 Task: Determine the best route from Portland to Olympic National Park.
Action: Mouse moved to (199, 70)
Screenshot: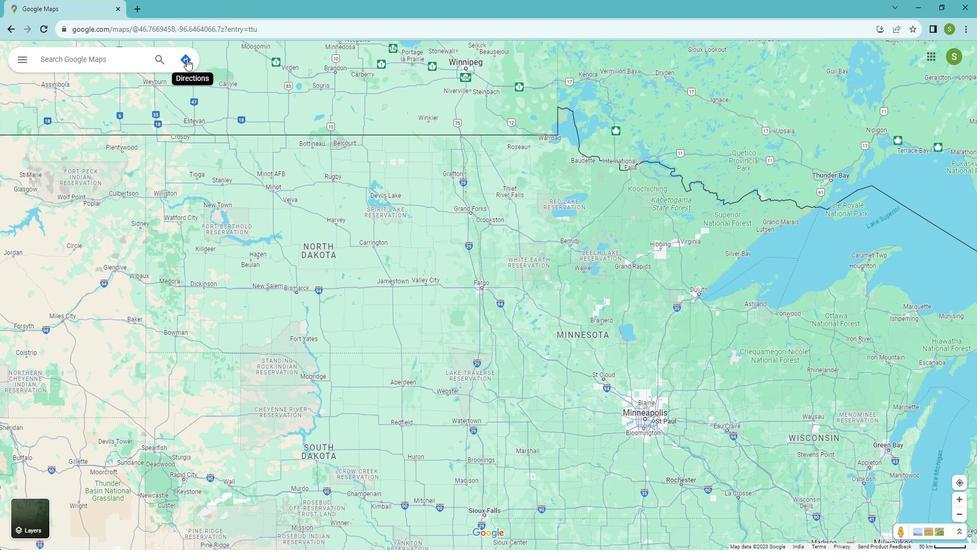 
Action: Mouse pressed left at (199, 70)
Screenshot: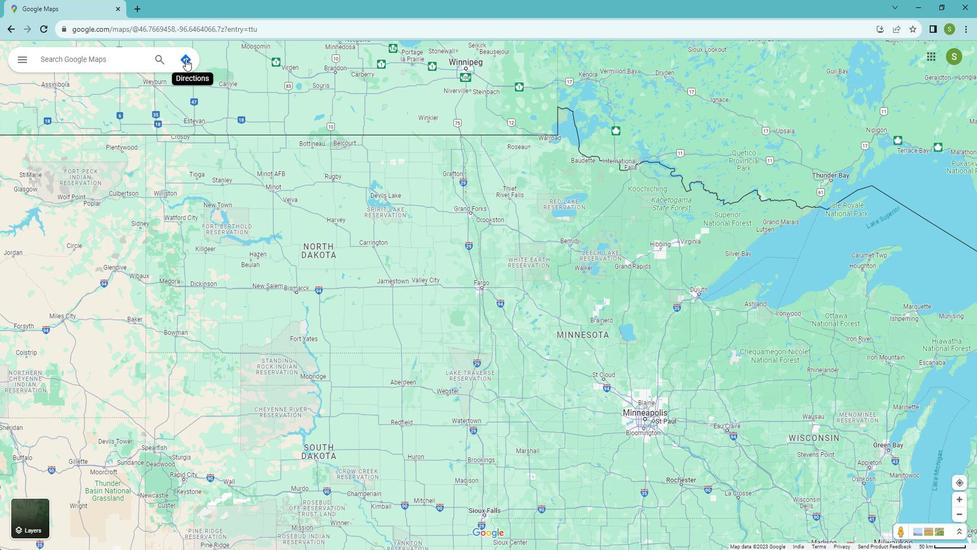 
Action: Mouse moved to (134, 98)
Screenshot: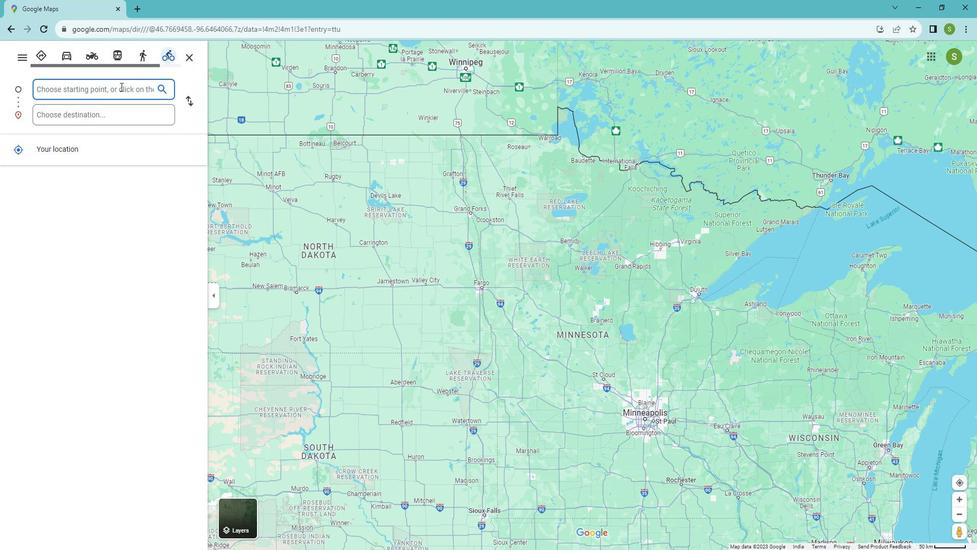 
Action: Mouse pressed left at (134, 98)
Screenshot: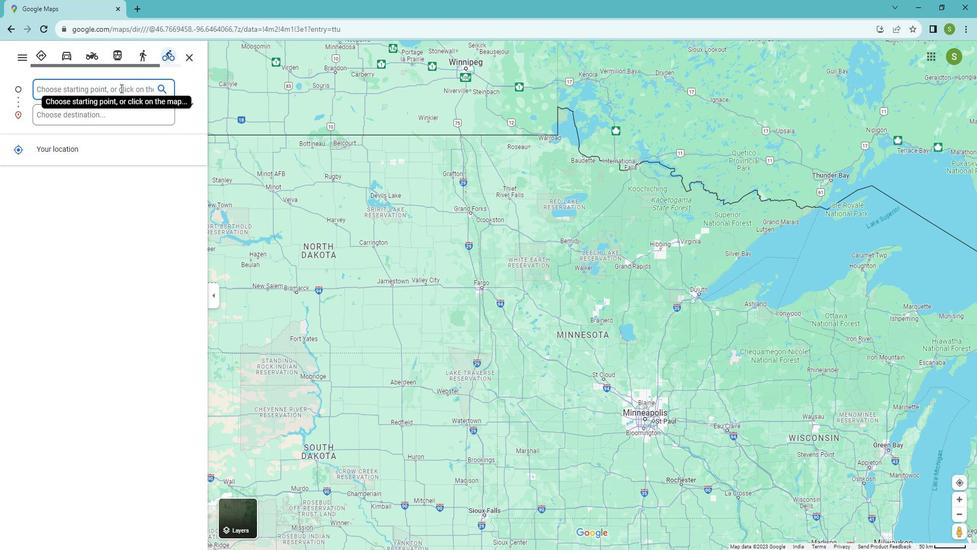 
Action: Key pressed <Key.shift>Portland
Screenshot: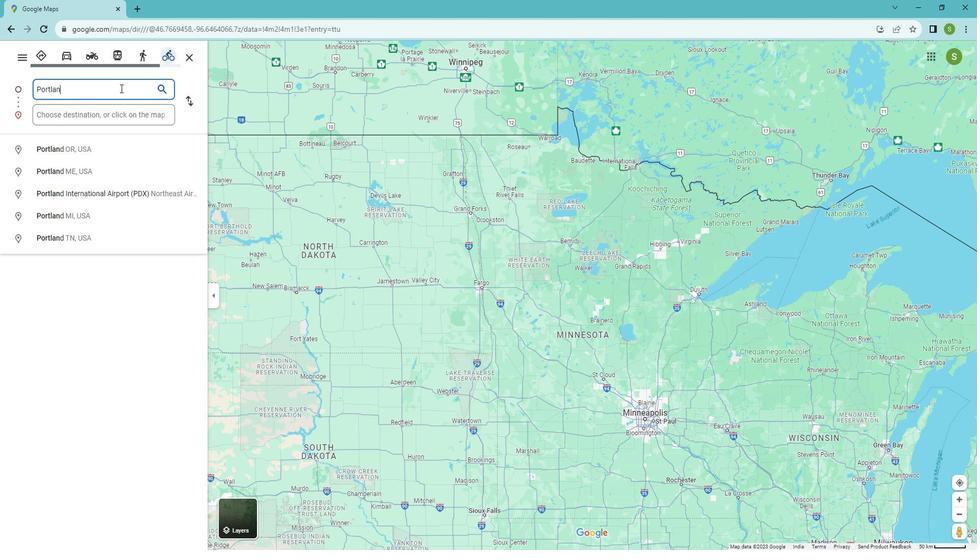 
Action: Mouse moved to (124, 126)
Screenshot: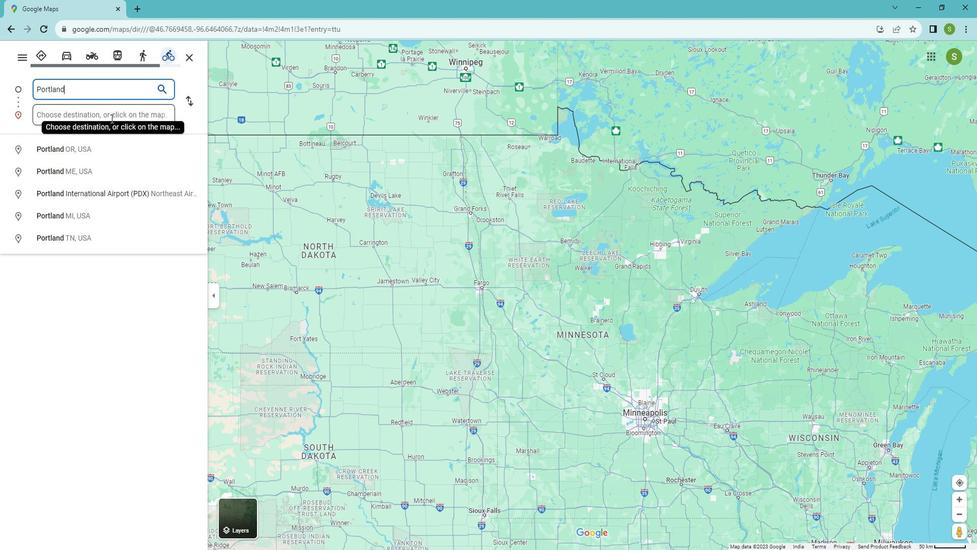 
Action: Mouse pressed left at (124, 126)
Screenshot: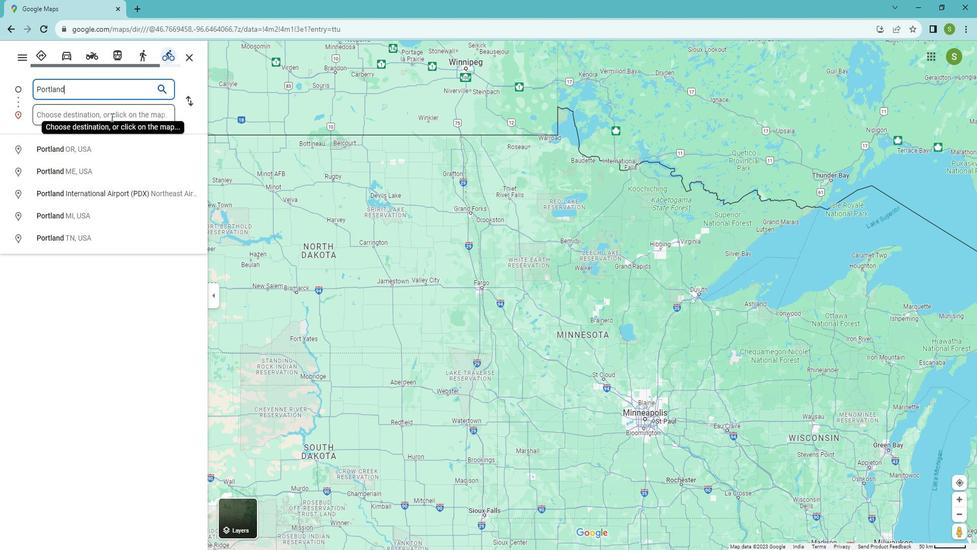 
Action: Key pressed <Key.shift>Olympic<Key.space><Key.shift>National<Key.space><Key.shift>Park<Key.enter>
Screenshot: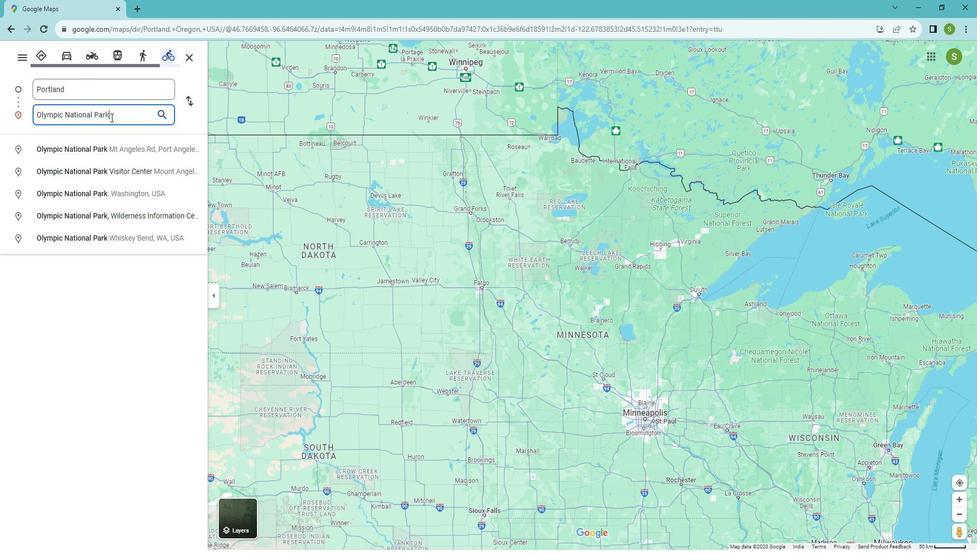 
Action: Mouse moved to (57, 69)
Screenshot: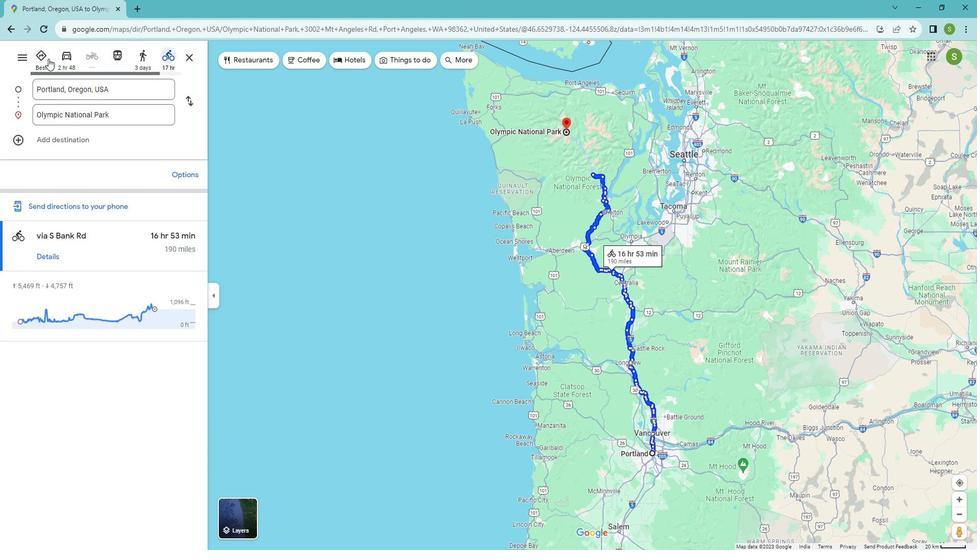 
Action: Mouse pressed left at (57, 69)
Screenshot: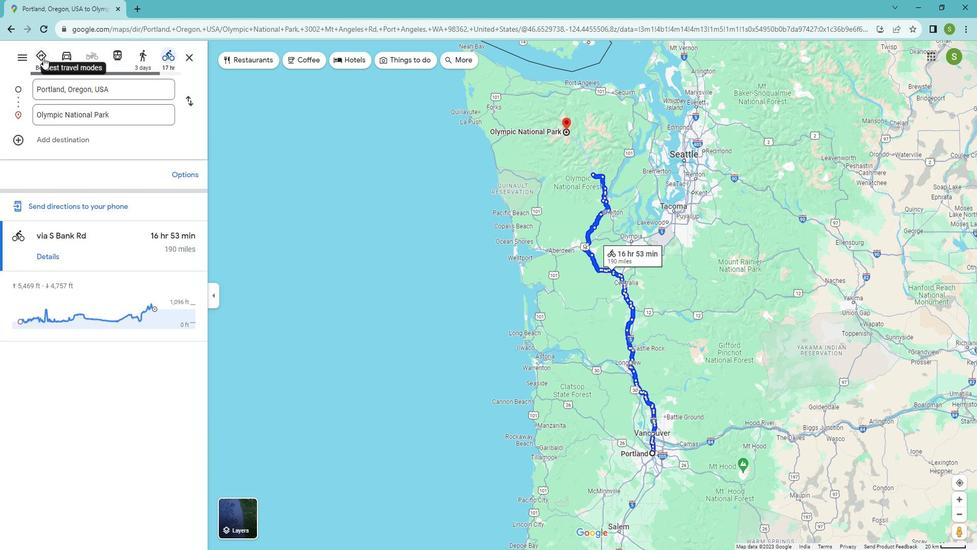 
Action: Mouse moved to (60, 281)
Screenshot: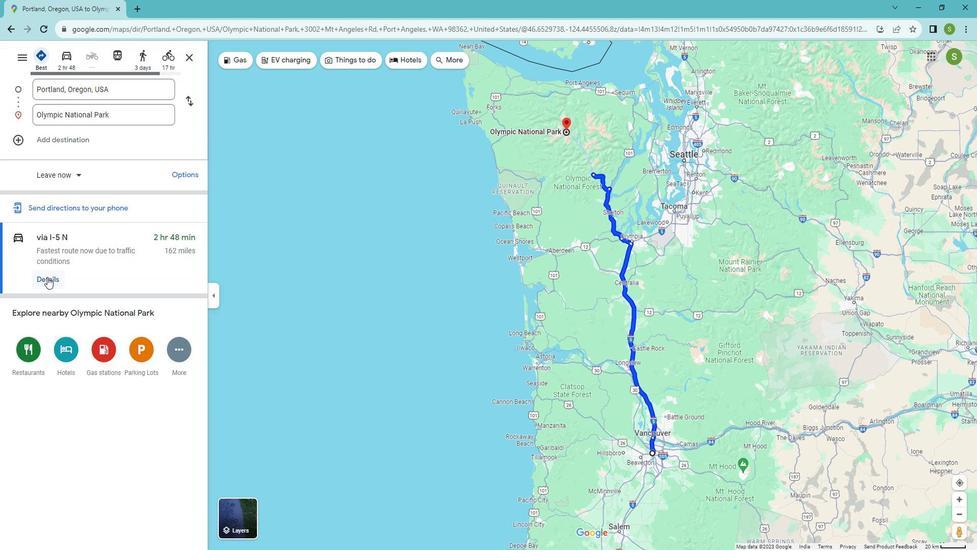 
Action: Mouse pressed left at (60, 281)
Screenshot: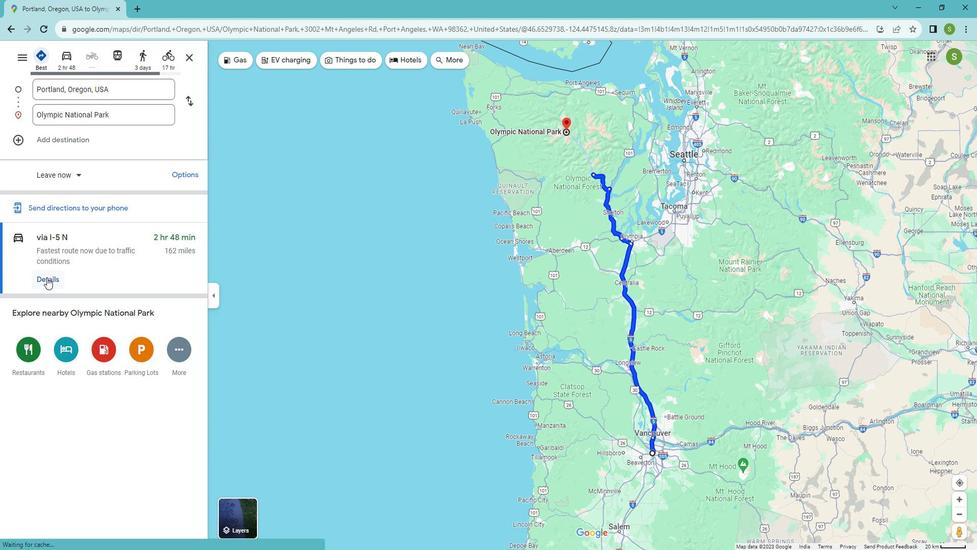 
Action: Mouse moved to (76, 203)
Screenshot: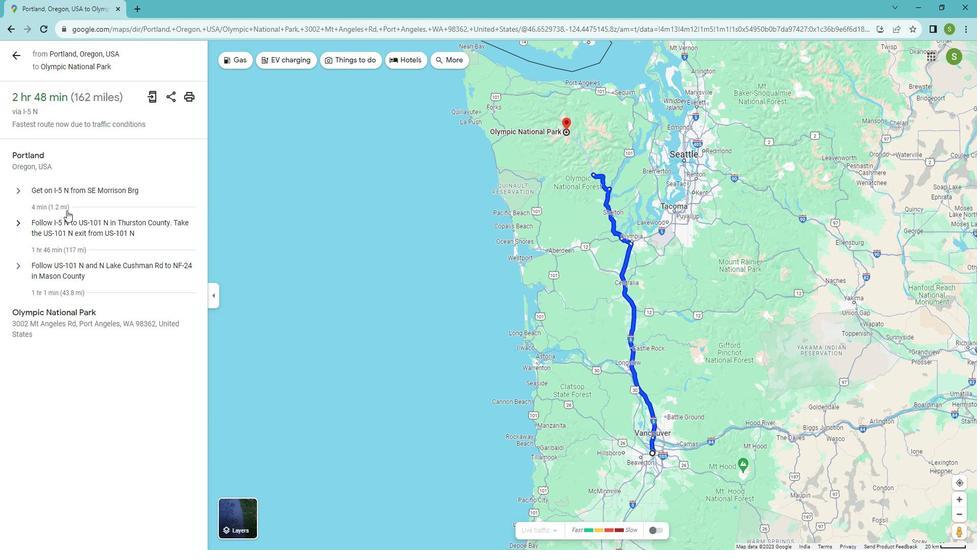 
Action: Mouse pressed left at (76, 203)
Screenshot: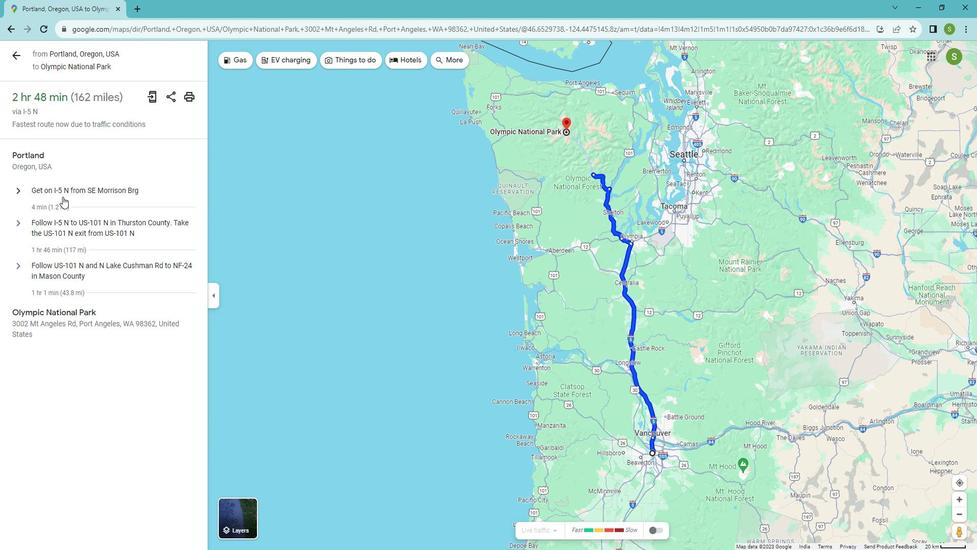 
Action: Mouse moved to (68, 234)
Screenshot: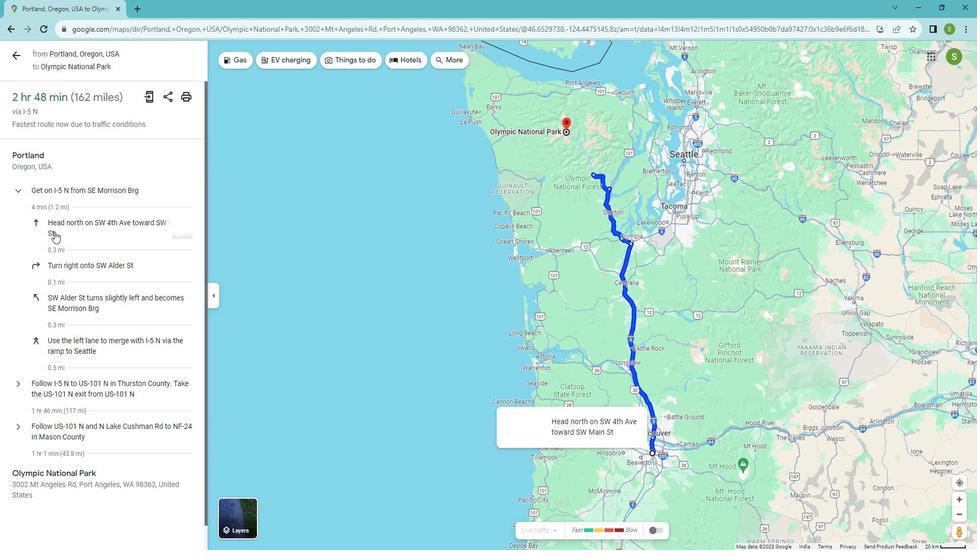 
Action: Mouse pressed left at (68, 234)
Screenshot: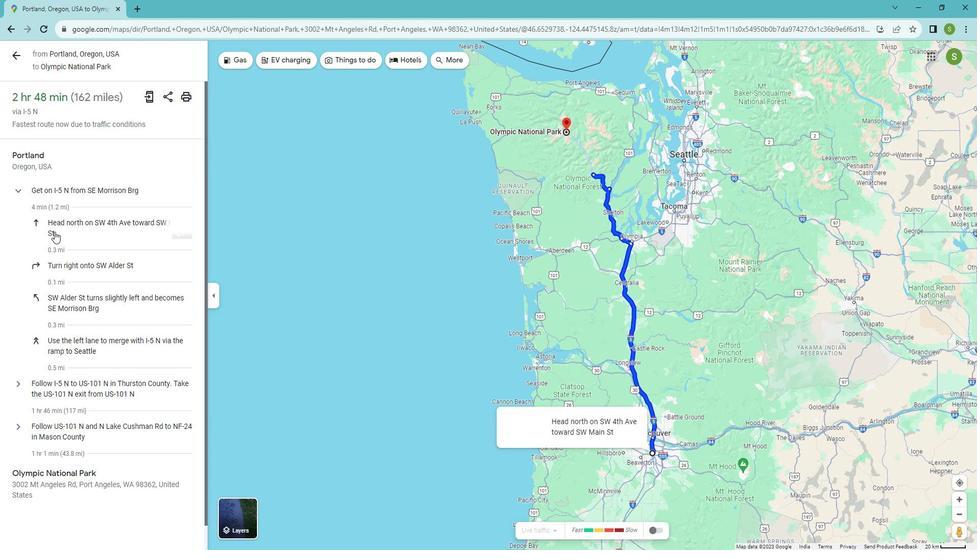
Action: Mouse moved to (75, 272)
Screenshot: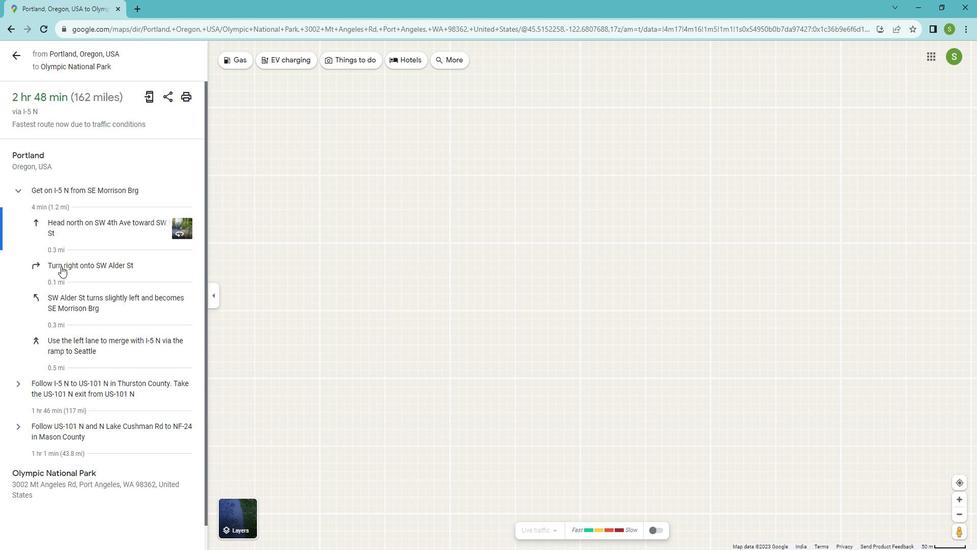 
Action: Mouse pressed left at (75, 272)
Screenshot: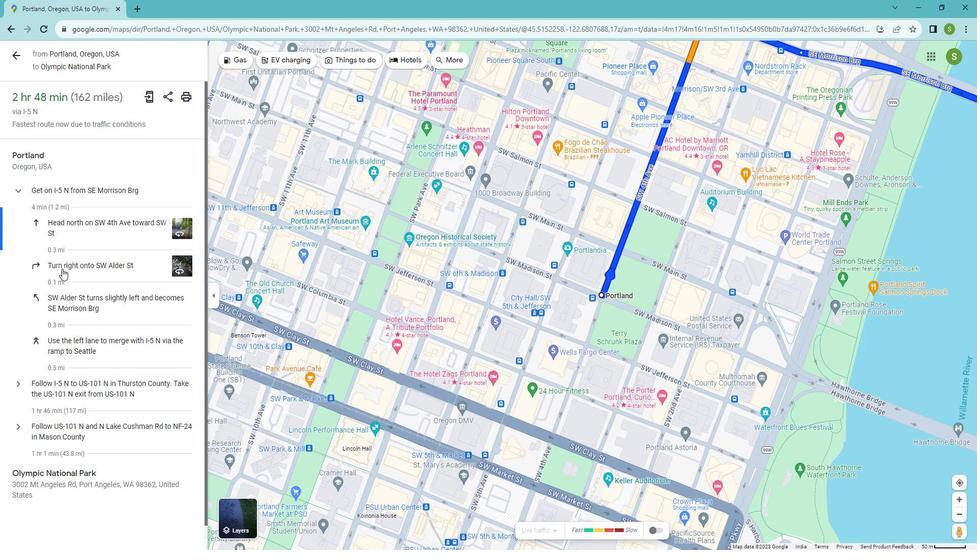 
Action: Mouse moved to (74, 306)
Screenshot: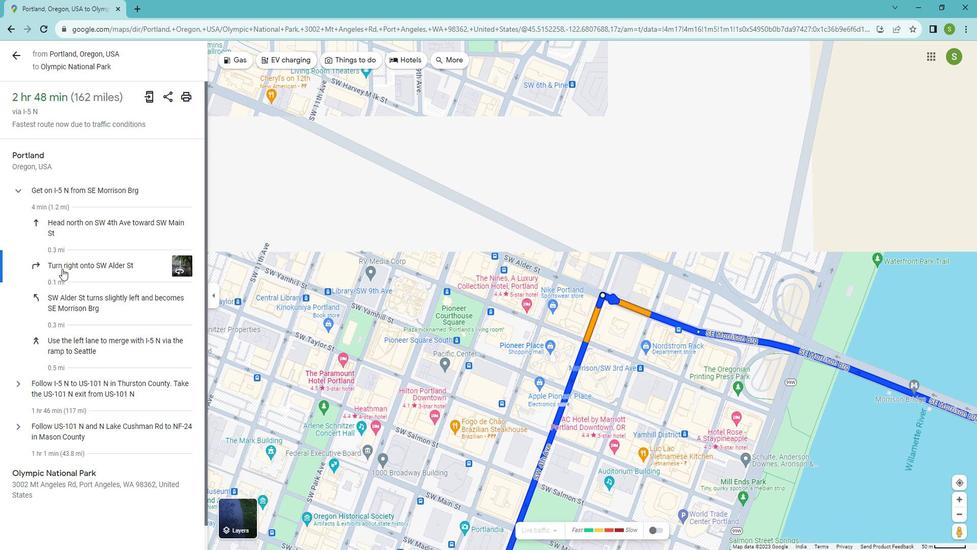 
Action: Mouse pressed left at (74, 306)
Screenshot: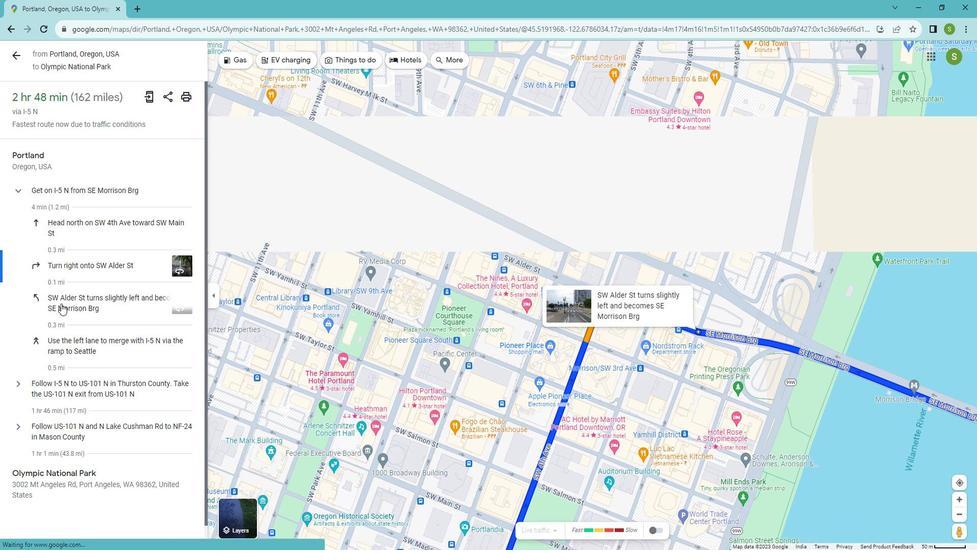 
Action: Mouse moved to (79, 348)
Screenshot: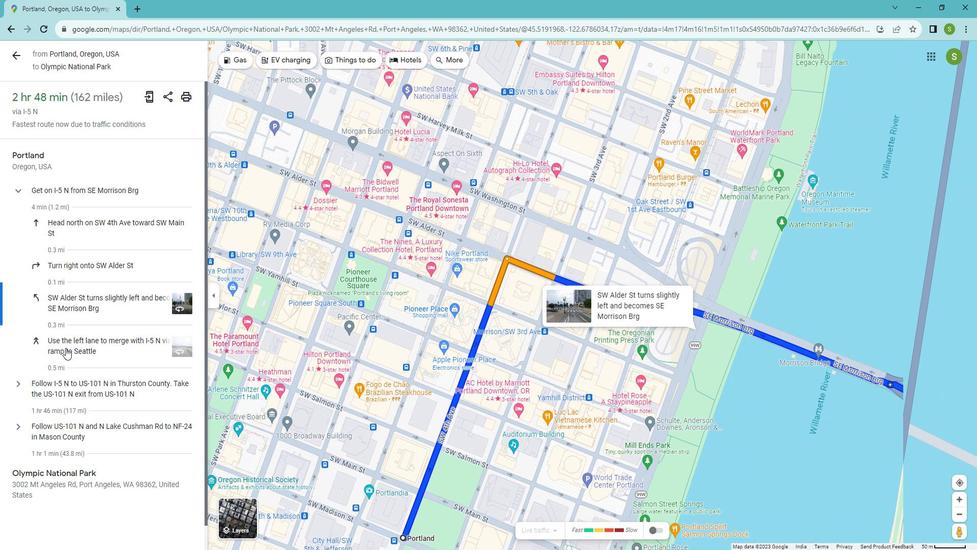 
Action: Mouse pressed left at (79, 348)
Screenshot: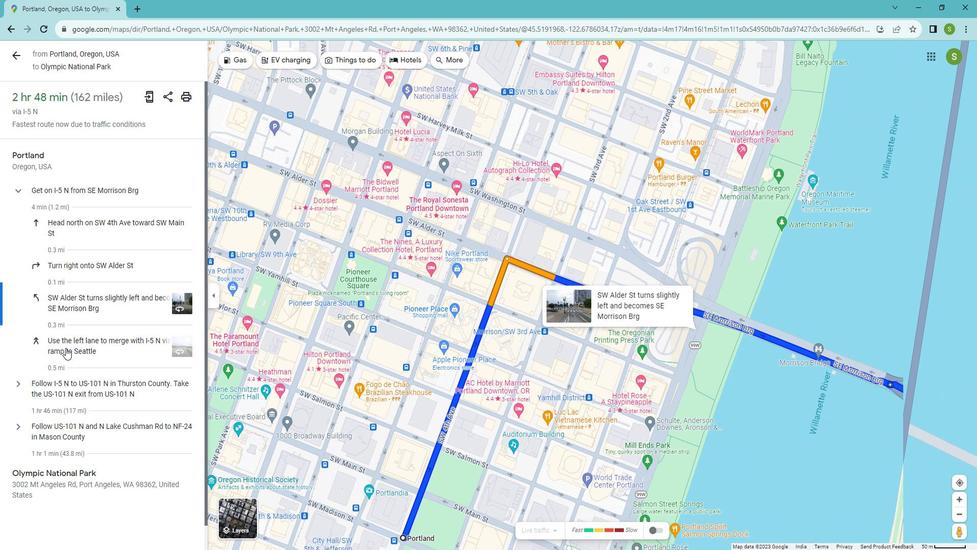 
Action: Mouse moved to (86, 388)
Screenshot: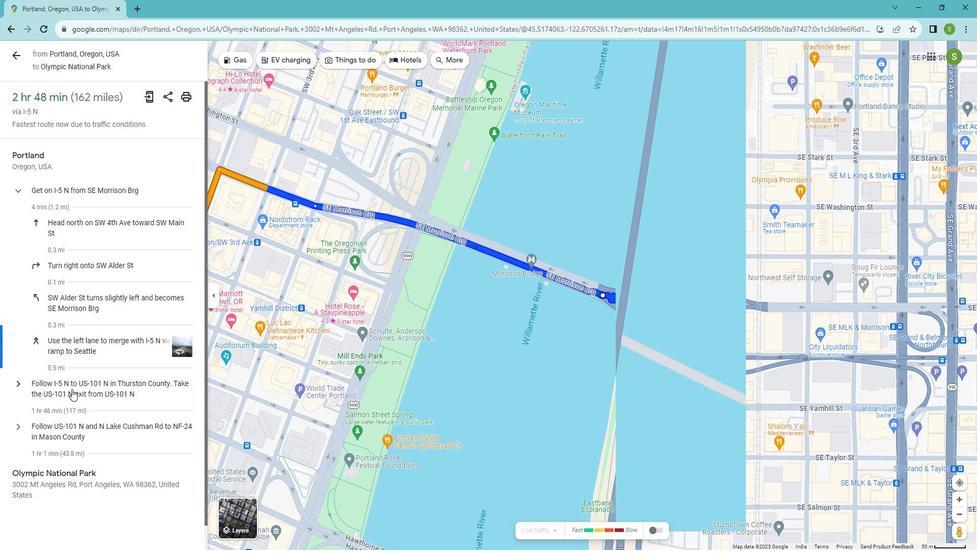 
Action: Mouse pressed left at (86, 388)
Screenshot: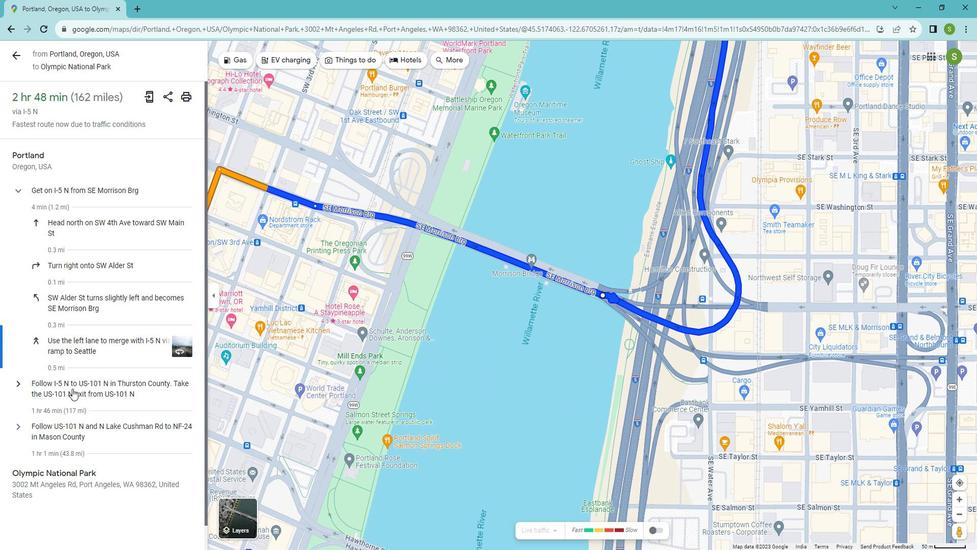 
Action: Mouse moved to (84, 423)
Screenshot: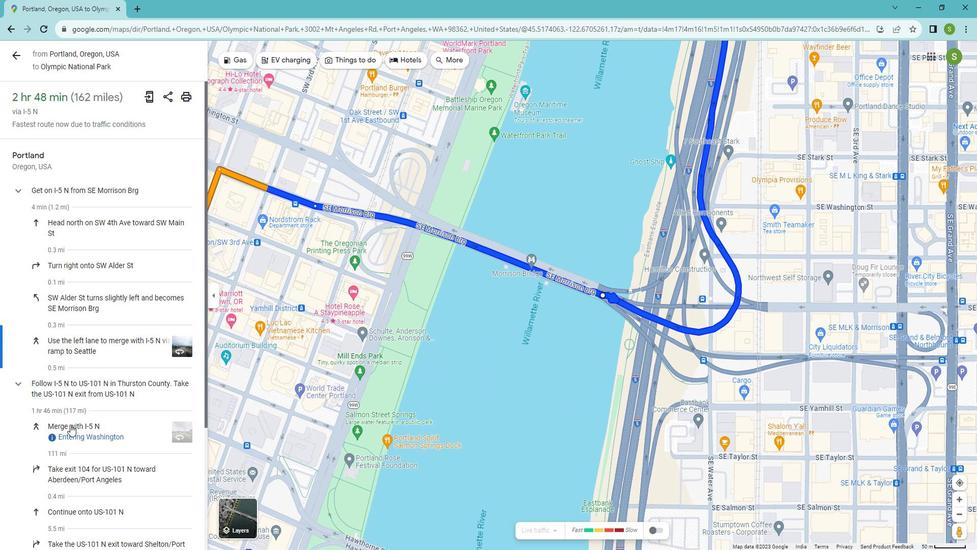 
Action: Mouse pressed left at (84, 423)
Screenshot: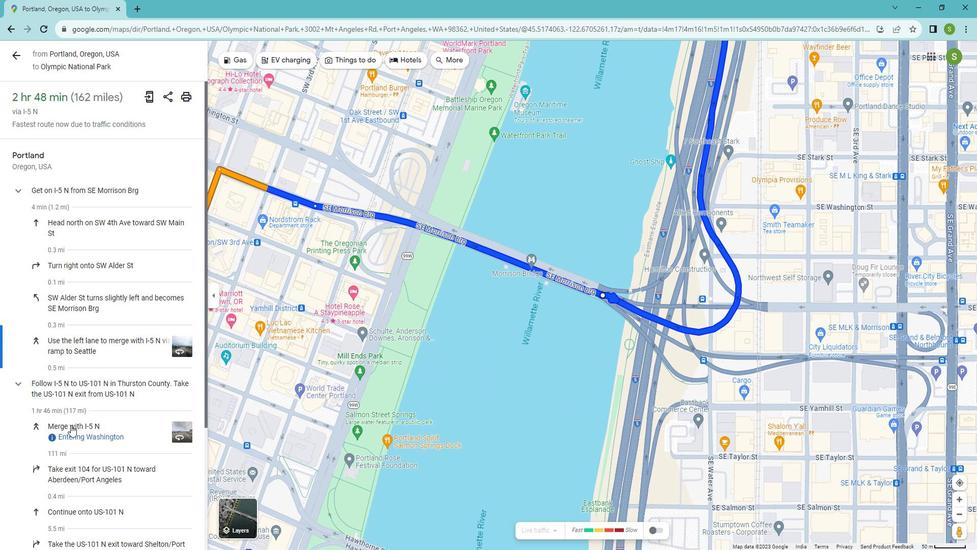 
Action: Mouse moved to (87, 463)
Screenshot: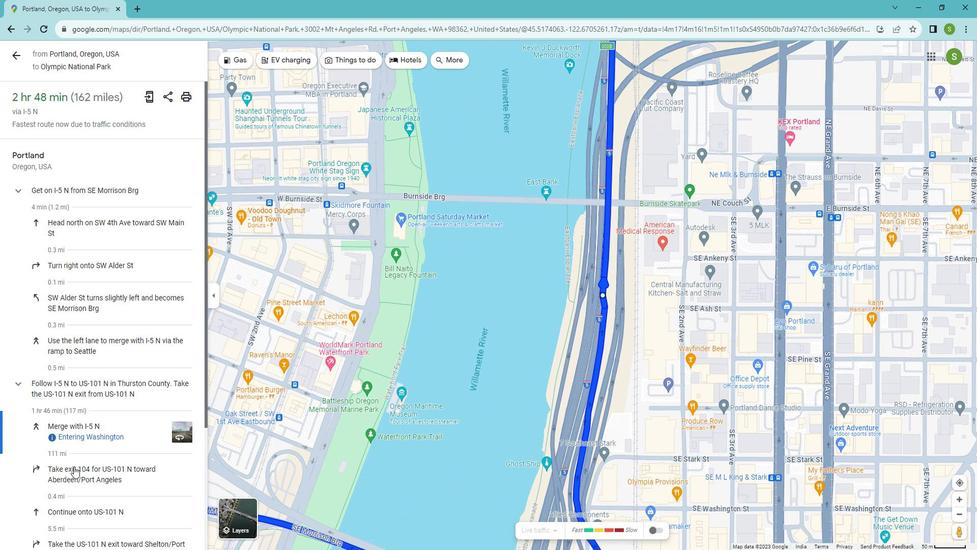 
Action: Mouse pressed left at (87, 463)
Screenshot: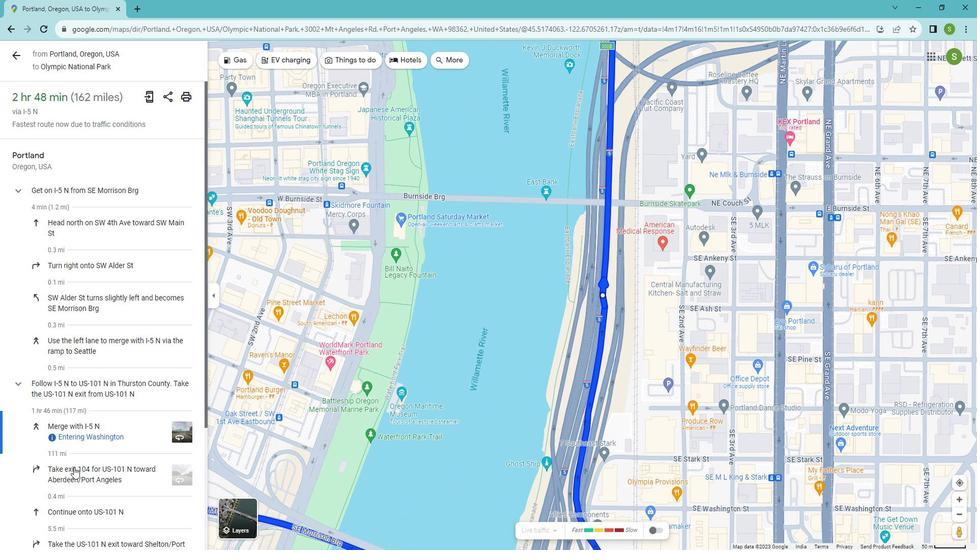 
Action: Mouse moved to (93, 329)
Screenshot: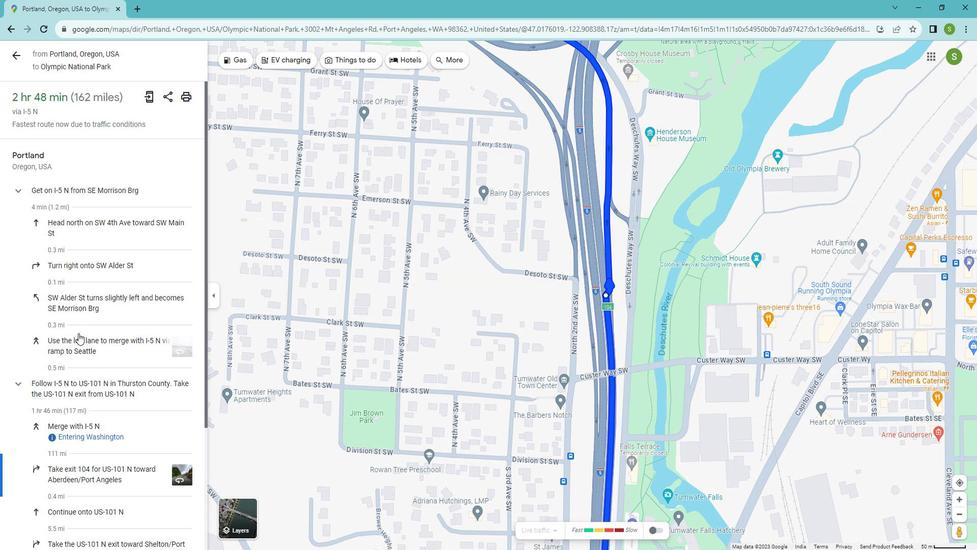 
Action: Mouse scrolled (93, 328) with delta (0, 0)
Screenshot: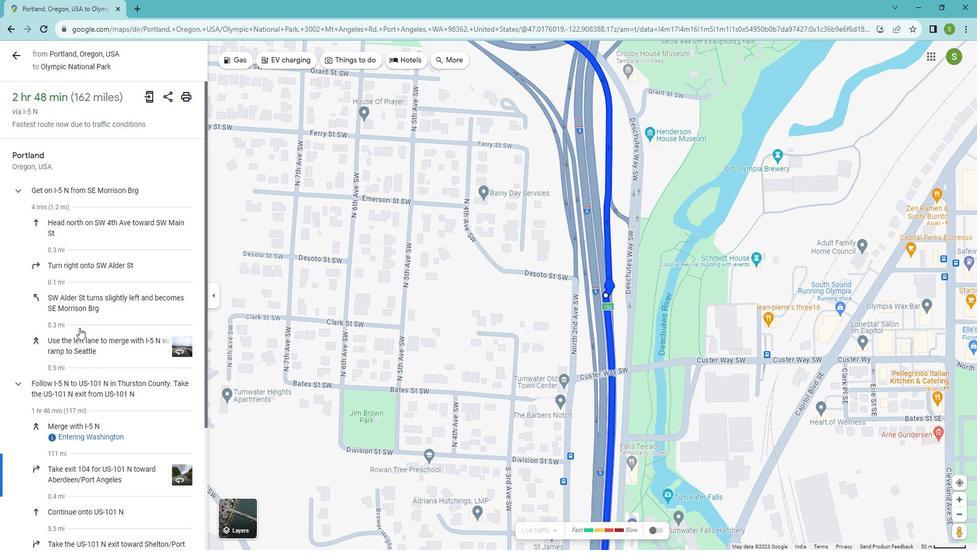
Action: Mouse scrolled (93, 328) with delta (0, 0)
Screenshot: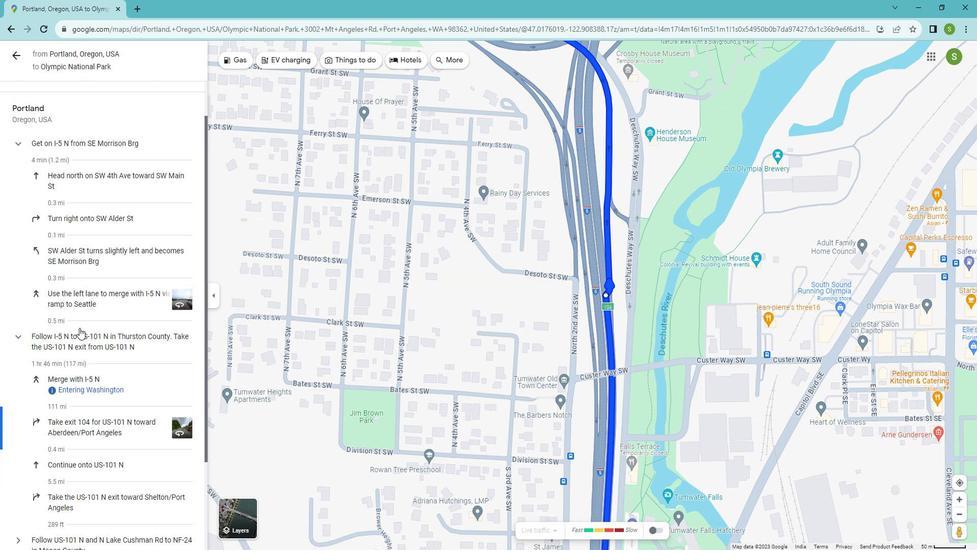 
Action: Mouse moved to (93, 329)
Screenshot: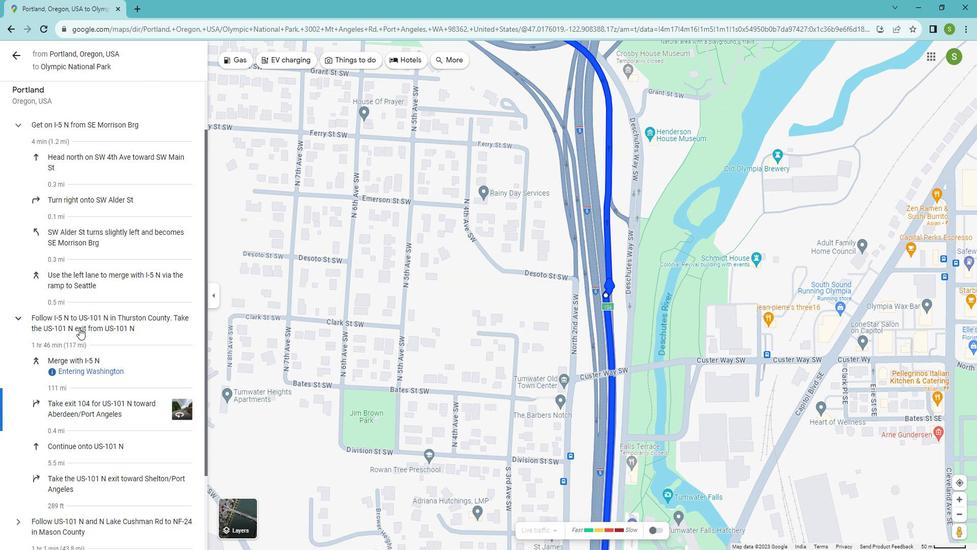 
Action: Mouse scrolled (93, 328) with delta (0, 0)
Screenshot: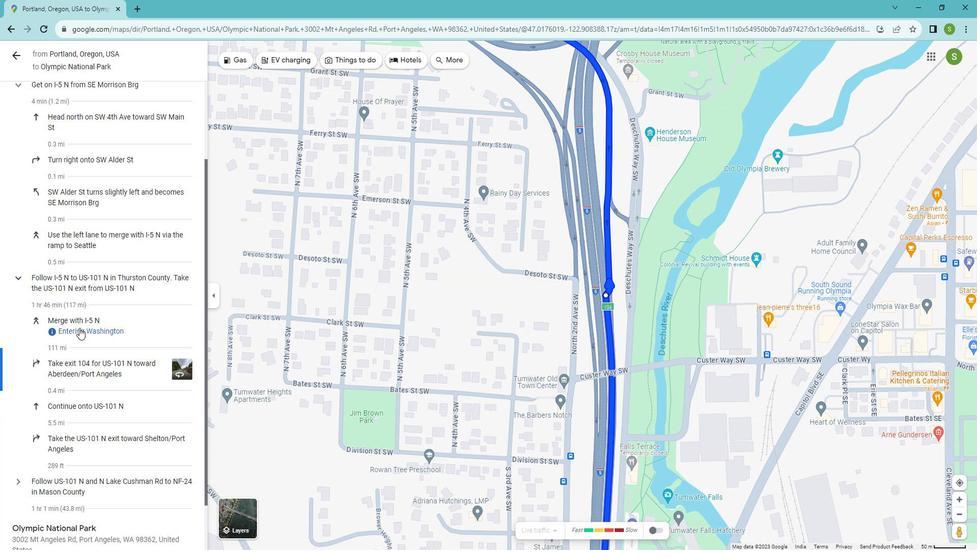 
Action: Mouse moved to (96, 356)
Screenshot: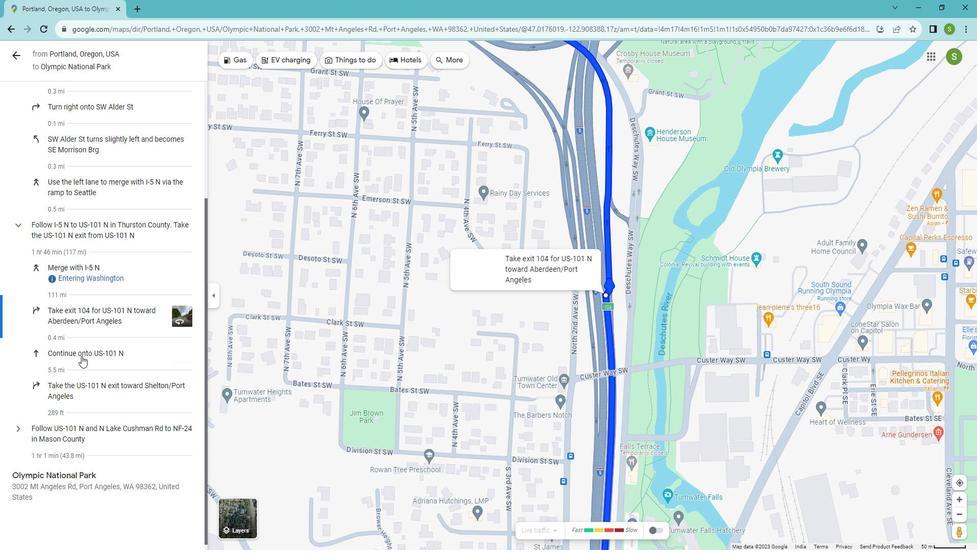 
Action: Mouse pressed left at (96, 356)
Screenshot: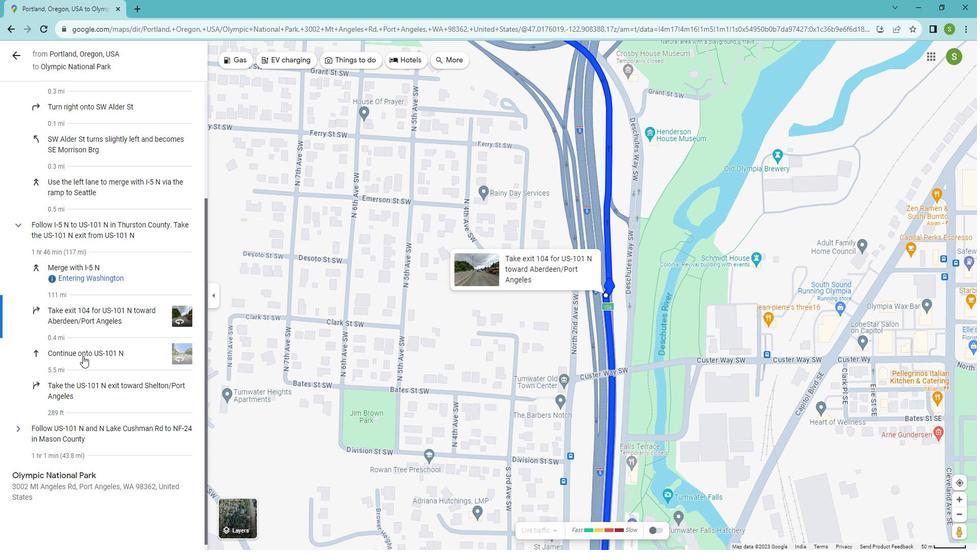 
Action: Mouse moved to (99, 390)
Screenshot: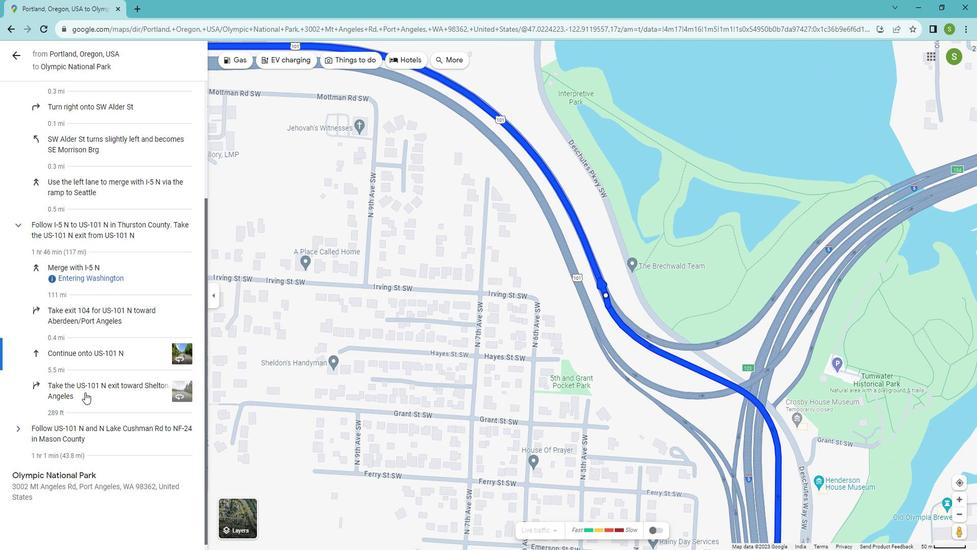
Action: Mouse pressed left at (99, 390)
Screenshot: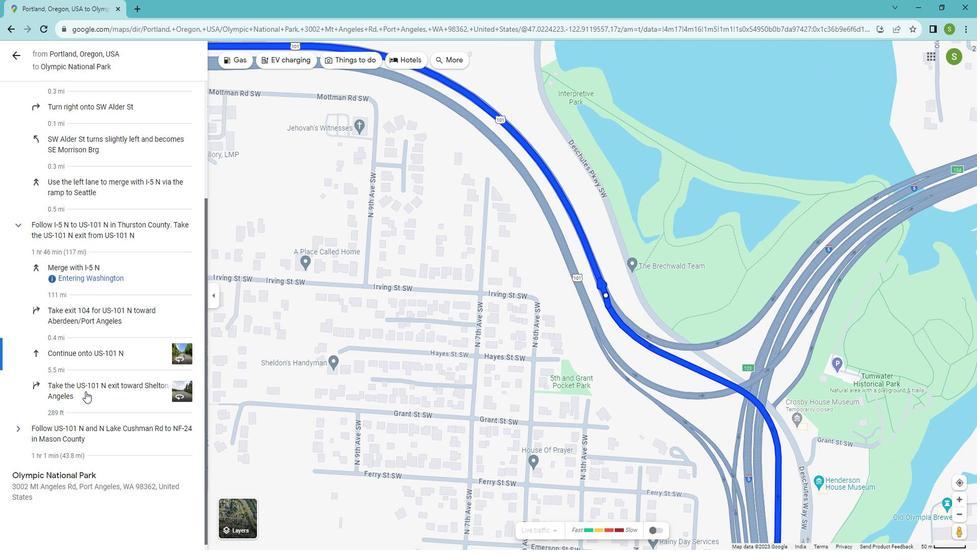 
Action: Mouse moved to (112, 423)
Screenshot: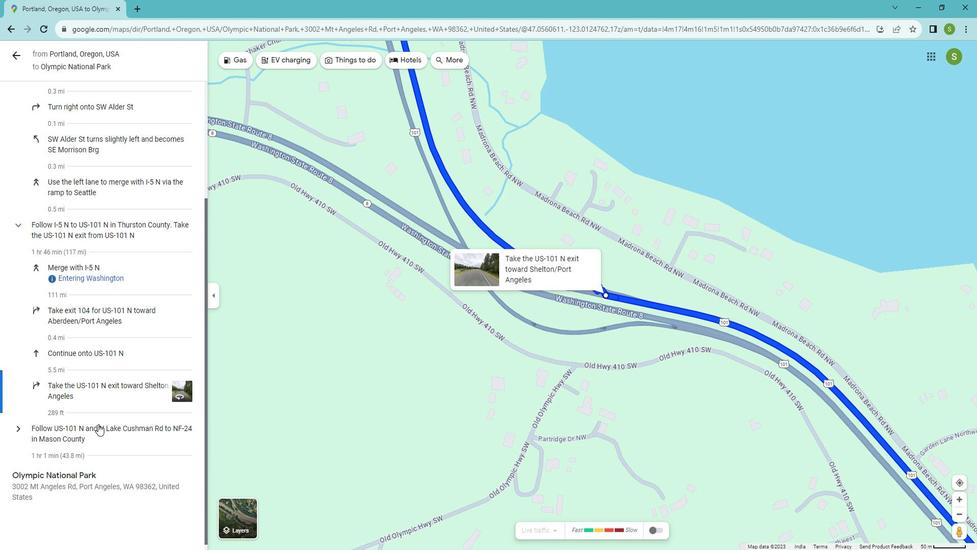 
Action: Mouse pressed left at (112, 423)
Screenshot: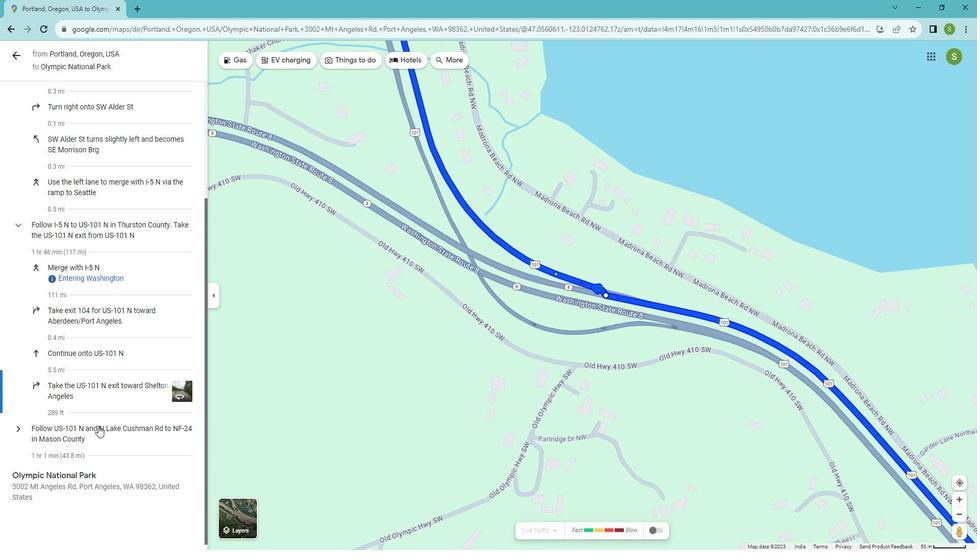 
Action: Mouse moved to (100, 414)
Screenshot: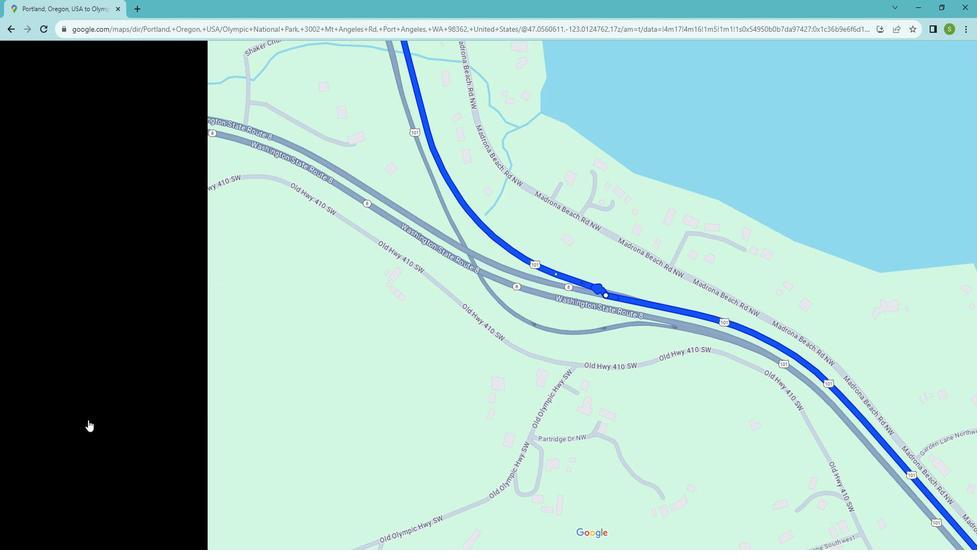 
Action: Mouse scrolled (100, 413) with delta (0, 0)
Screenshot: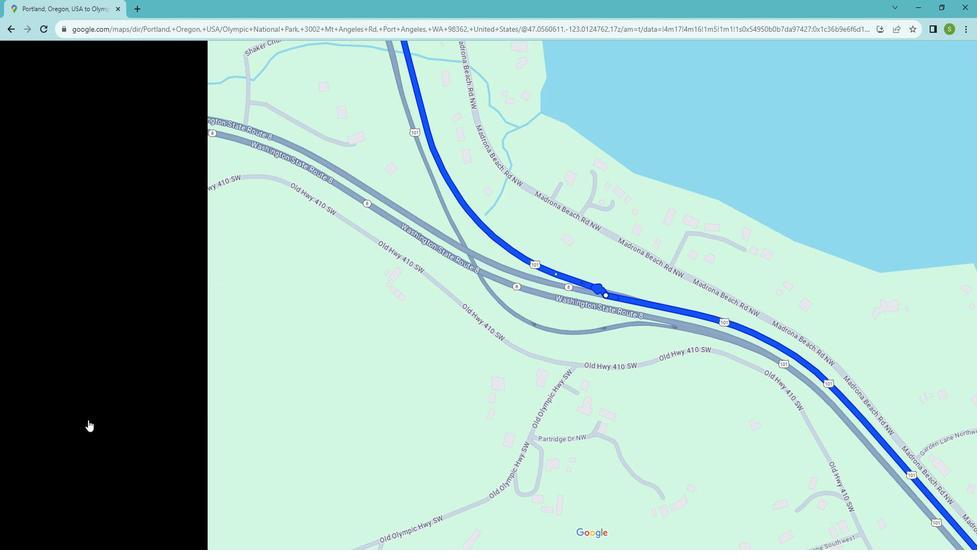 
Action: Mouse moved to (99, 414)
Screenshot: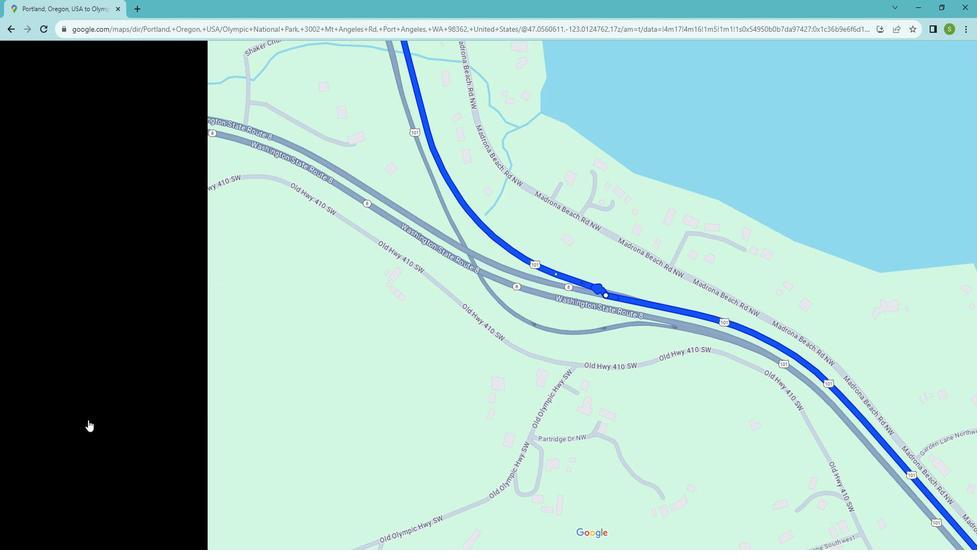 
Action: Mouse scrolled (99, 413) with delta (0, 0)
Screenshot: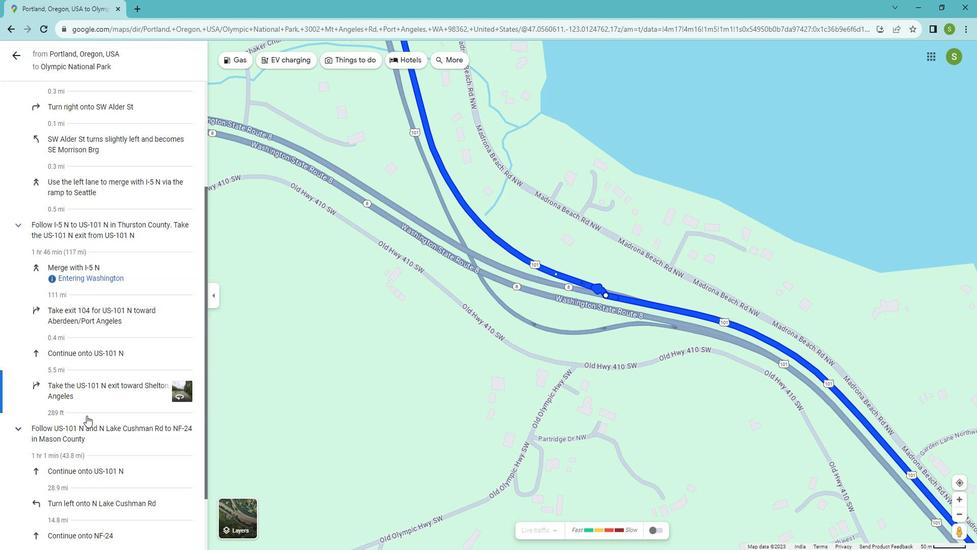 
Action: Mouse scrolled (99, 413) with delta (0, 0)
Screenshot: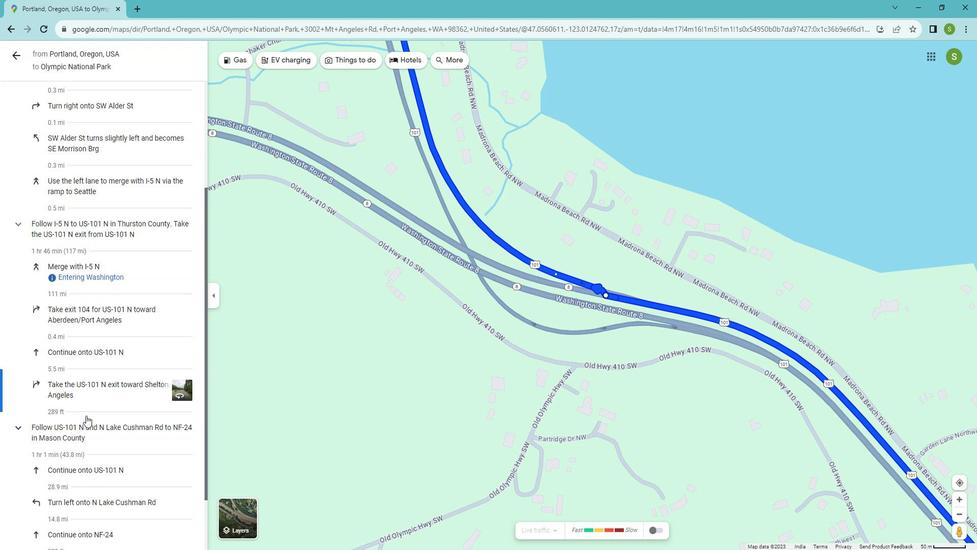 
Action: Mouse moved to (99, 395)
Screenshot: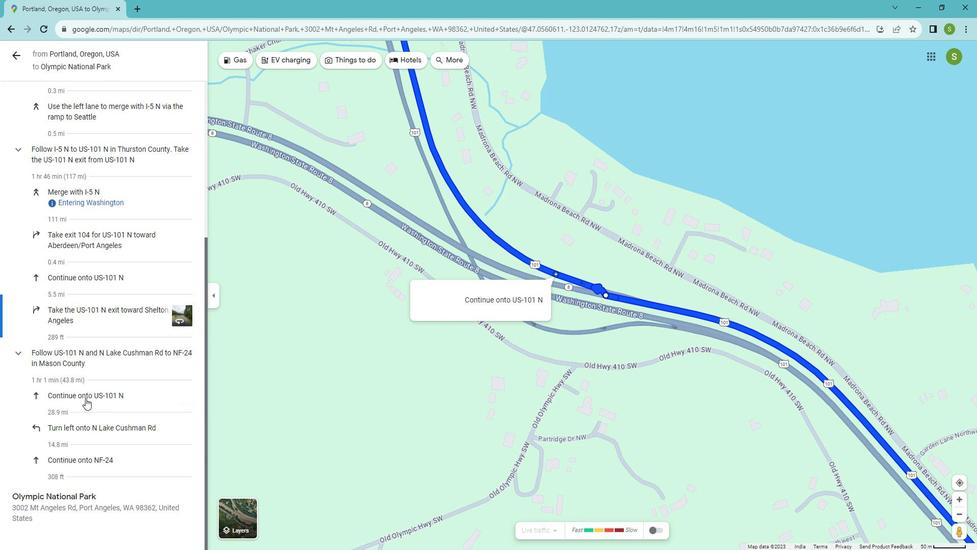 
Action: Mouse pressed left at (99, 395)
Screenshot: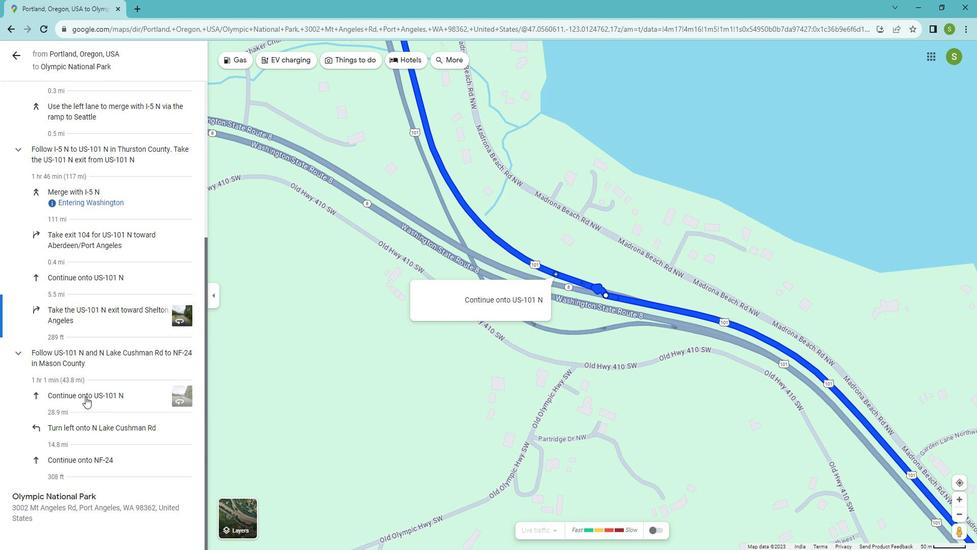 
Action: Mouse moved to (103, 431)
Screenshot: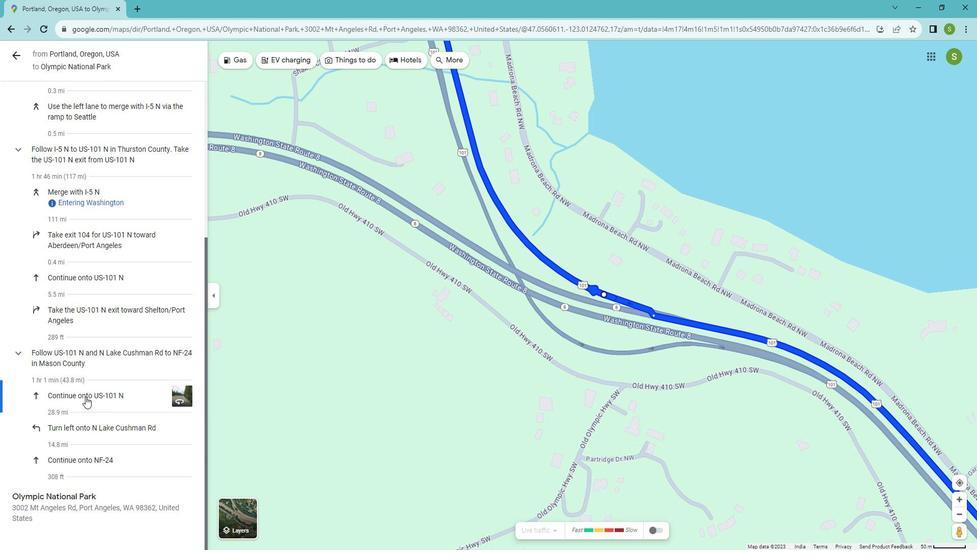 
Action: Mouse pressed left at (103, 431)
Screenshot: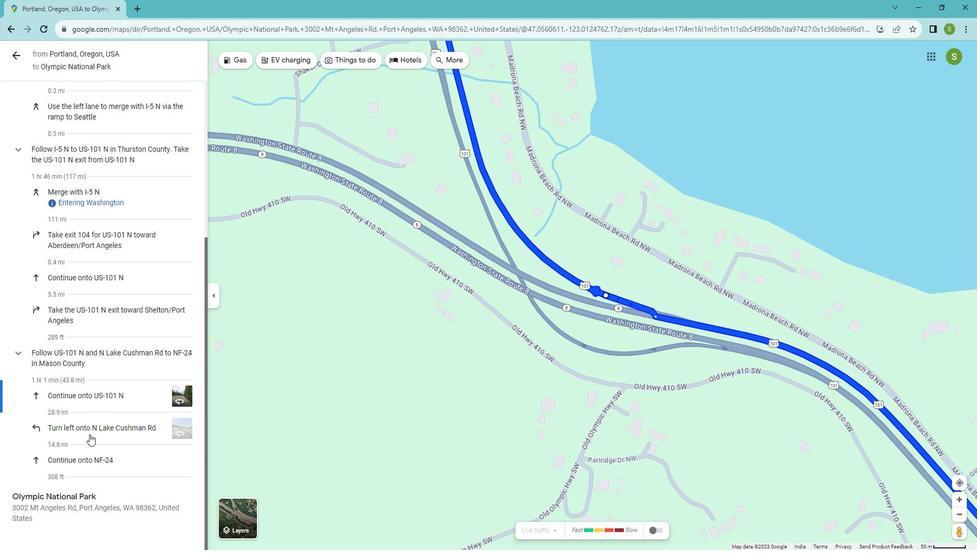 
Action: Mouse moved to (110, 458)
Screenshot: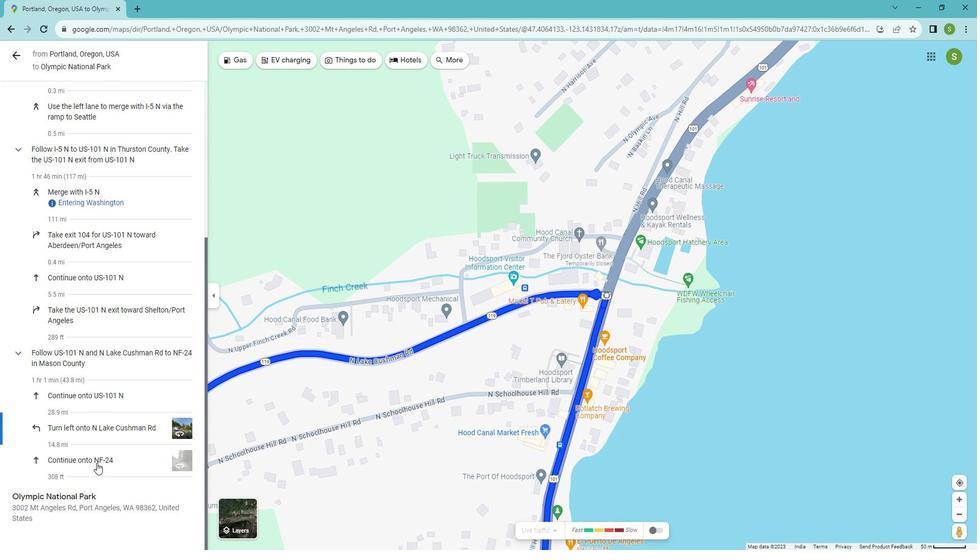 
Action: Mouse pressed left at (110, 458)
Screenshot: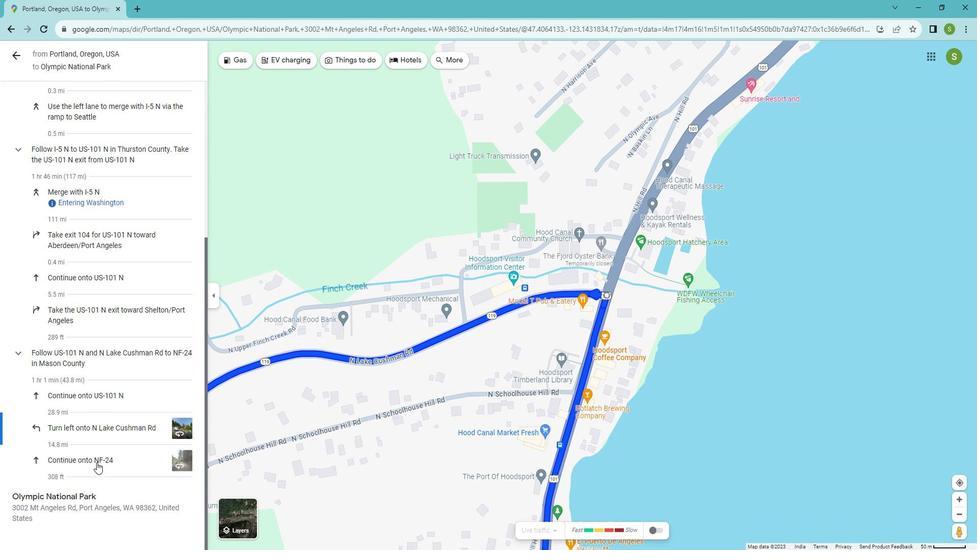 
Action: Mouse moved to (100, 390)
Screenshot: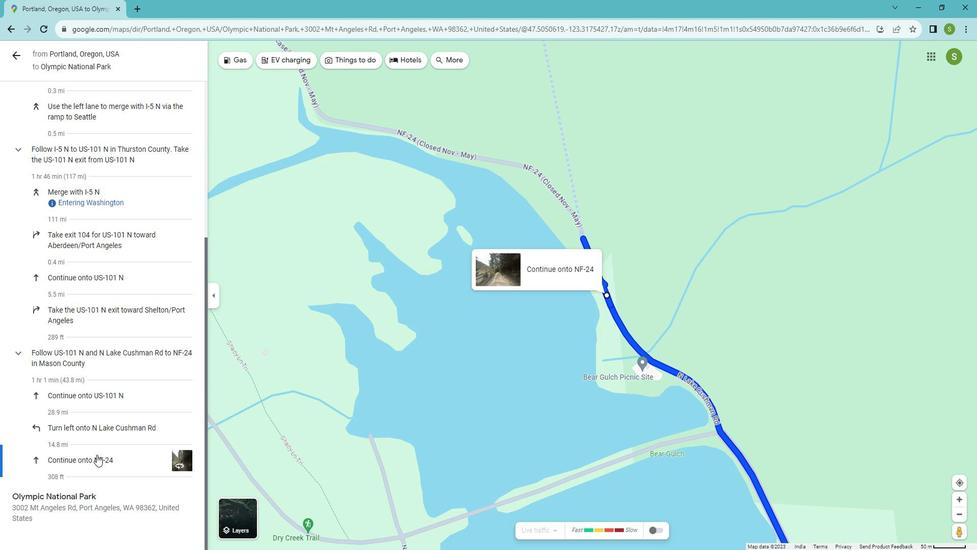 
Action: Mouse scrolled (100, 389) with delta (0, 0)
Screenshot: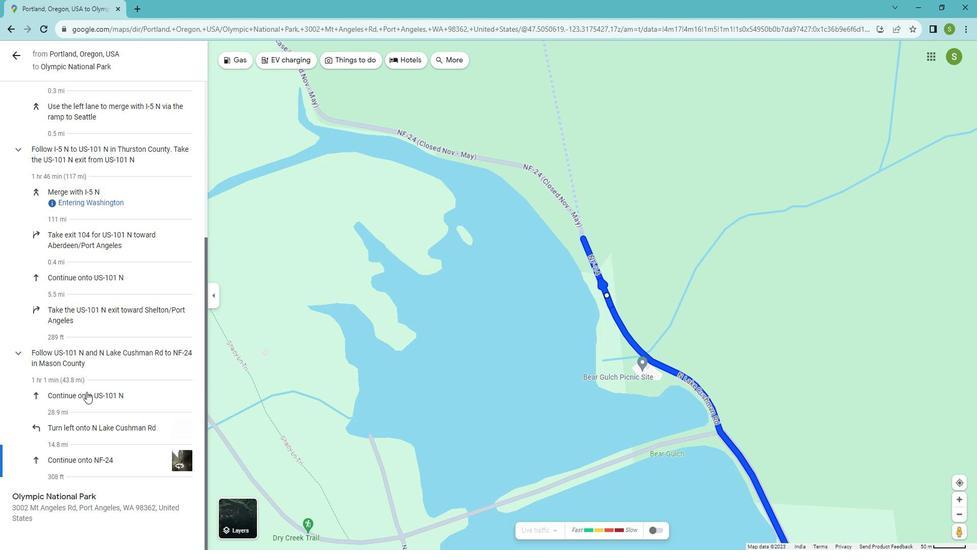 
Action: Mouse scrolled (100, 389) with delta (0, 0)
Screenshot: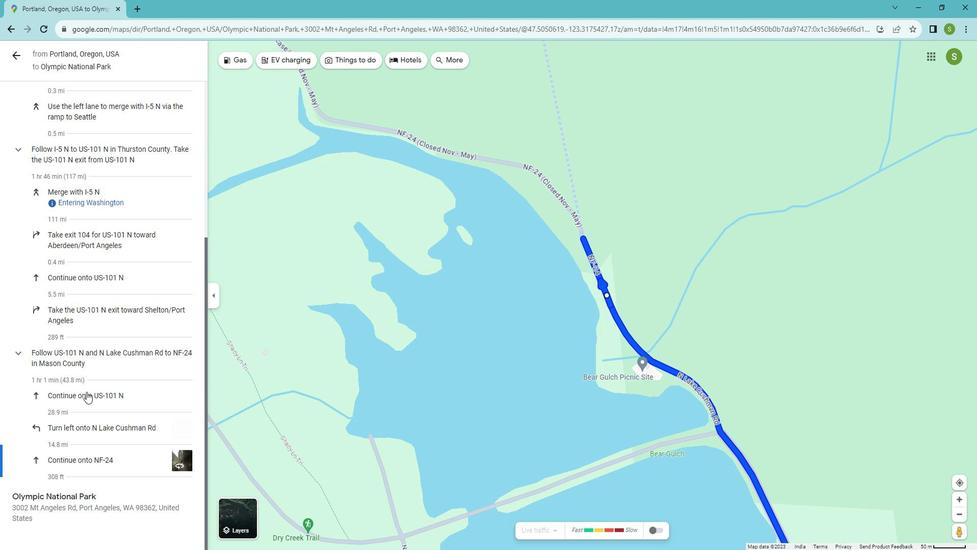 
Action: Mouse scrolled (100, 389) with delta (0, 0)
Screenshot: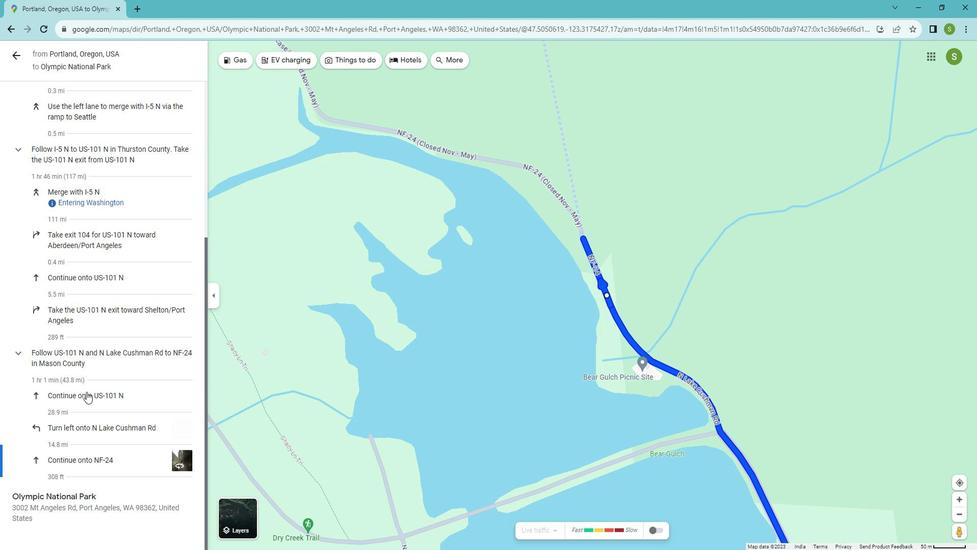 
Action: Mouse moved to (83, 488)
Screenshot: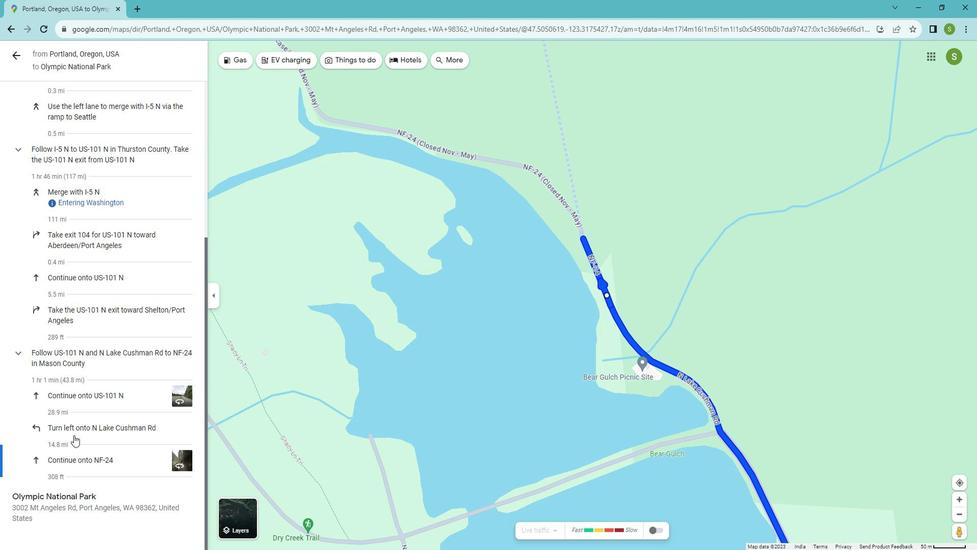 
Action: Mouse pressed left at (83, 488)
Screenshot: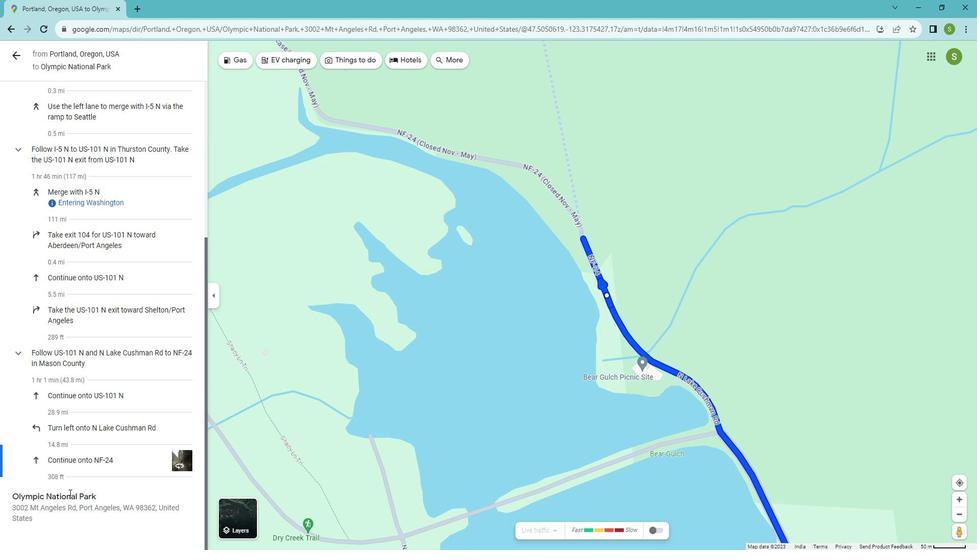 
Action: Mouse moved to (72, 491)
Screenshot: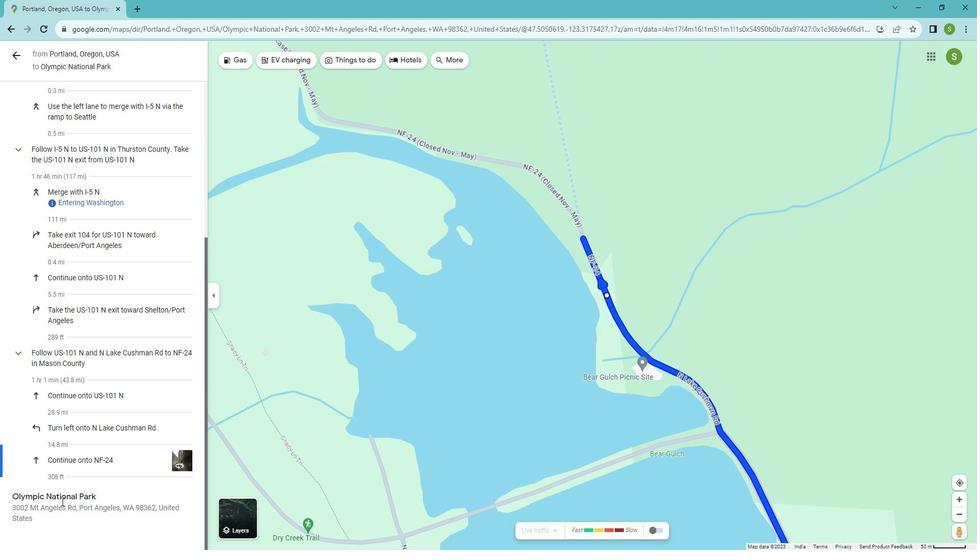 
Action: Mouse pressed left at (72, 491)
Screenshot: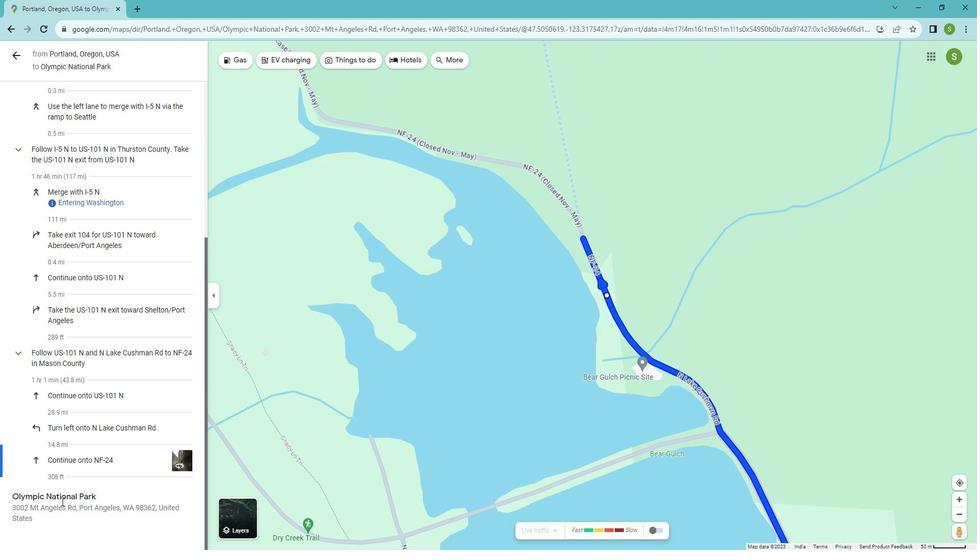 
Action: Mouse moved to (31, 66)
Screenshot: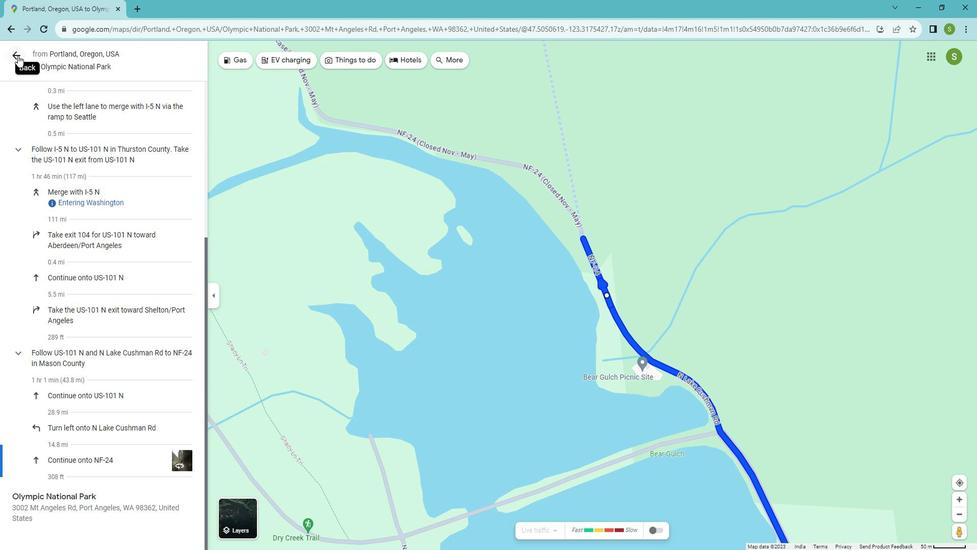 
Action: Mouse pressed left at (31, 66)
Screenshot: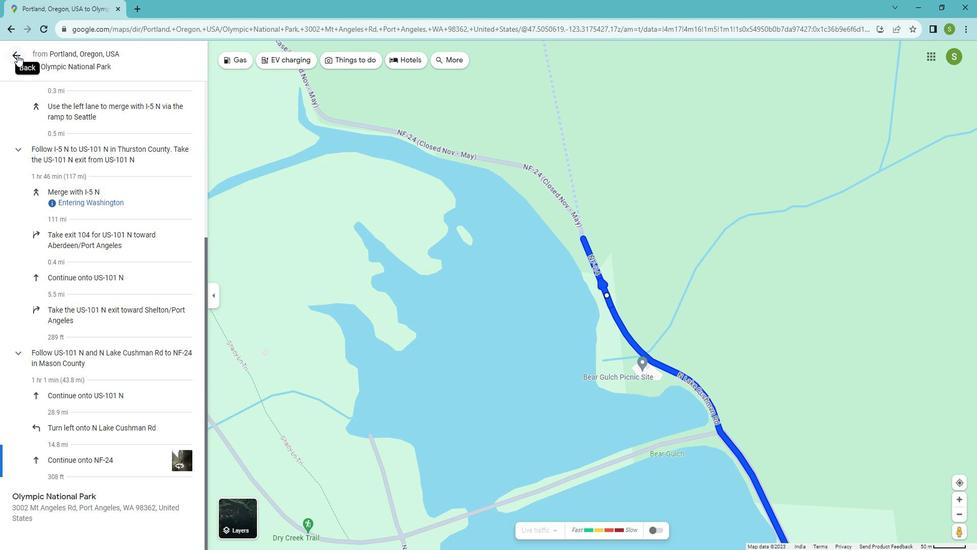 
Action: Mouse moved to (502, 268)
Screenshot: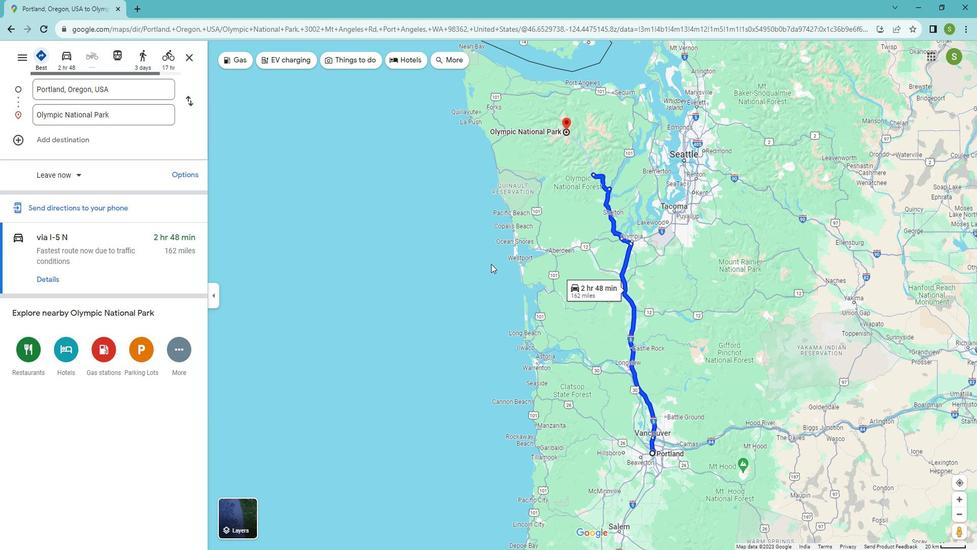 
